 Task: Use the formula "BIN2OCT" in spreadsheet "Project protfolio".
Action: Mouse moved to (908, 140)
Screenshot: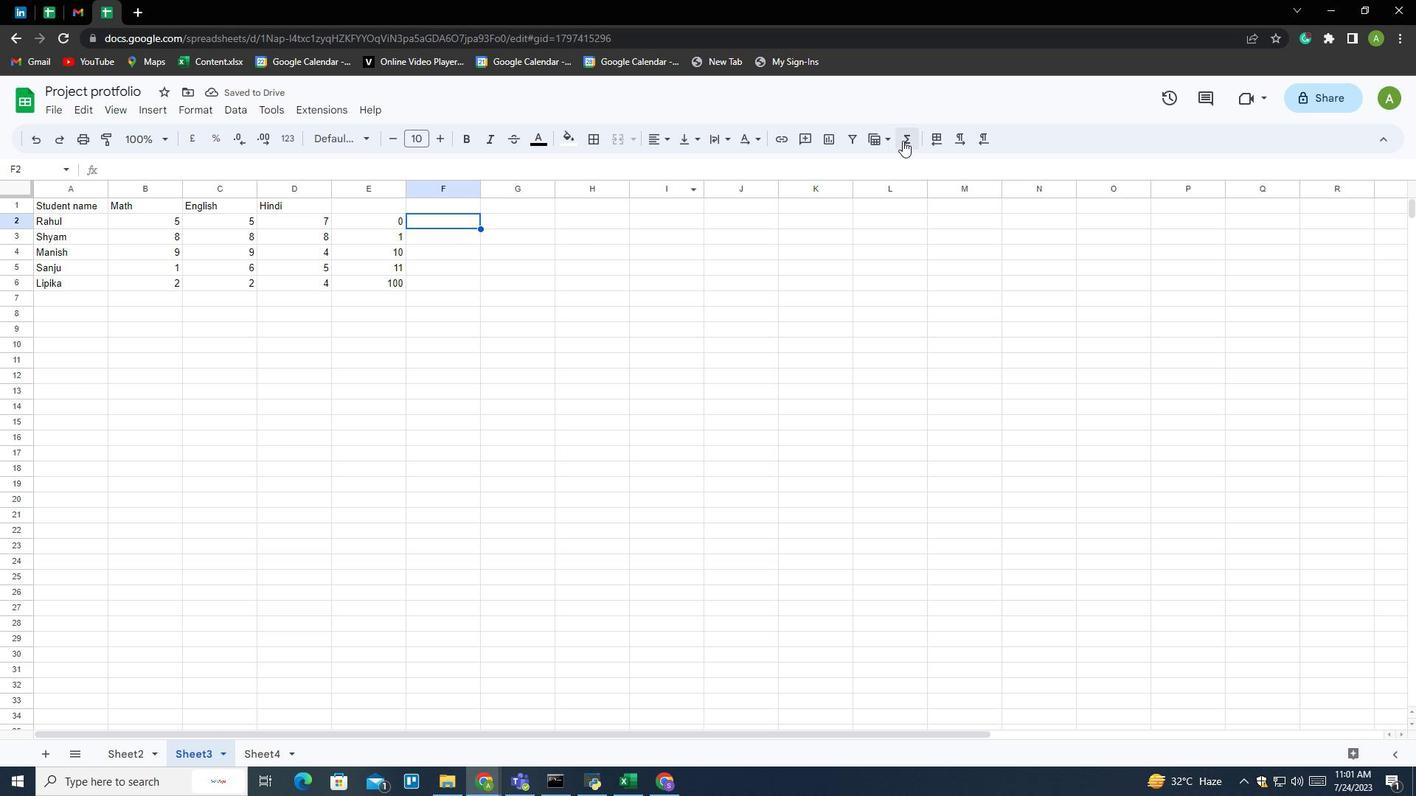 
Action: Mouse pressed left at (908, 140)
Screenshot: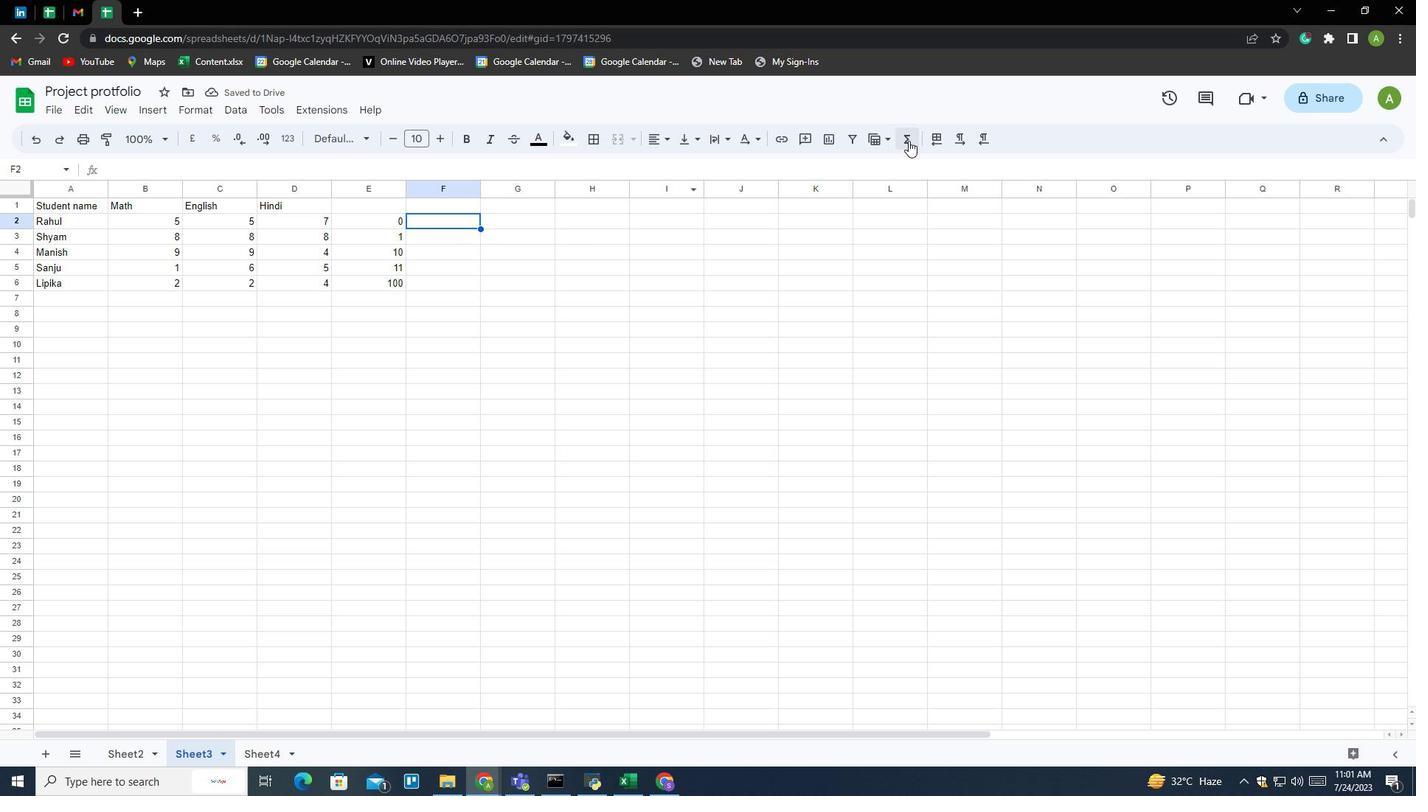 
Action: Mouse moved to (939, 288)
Screenshot: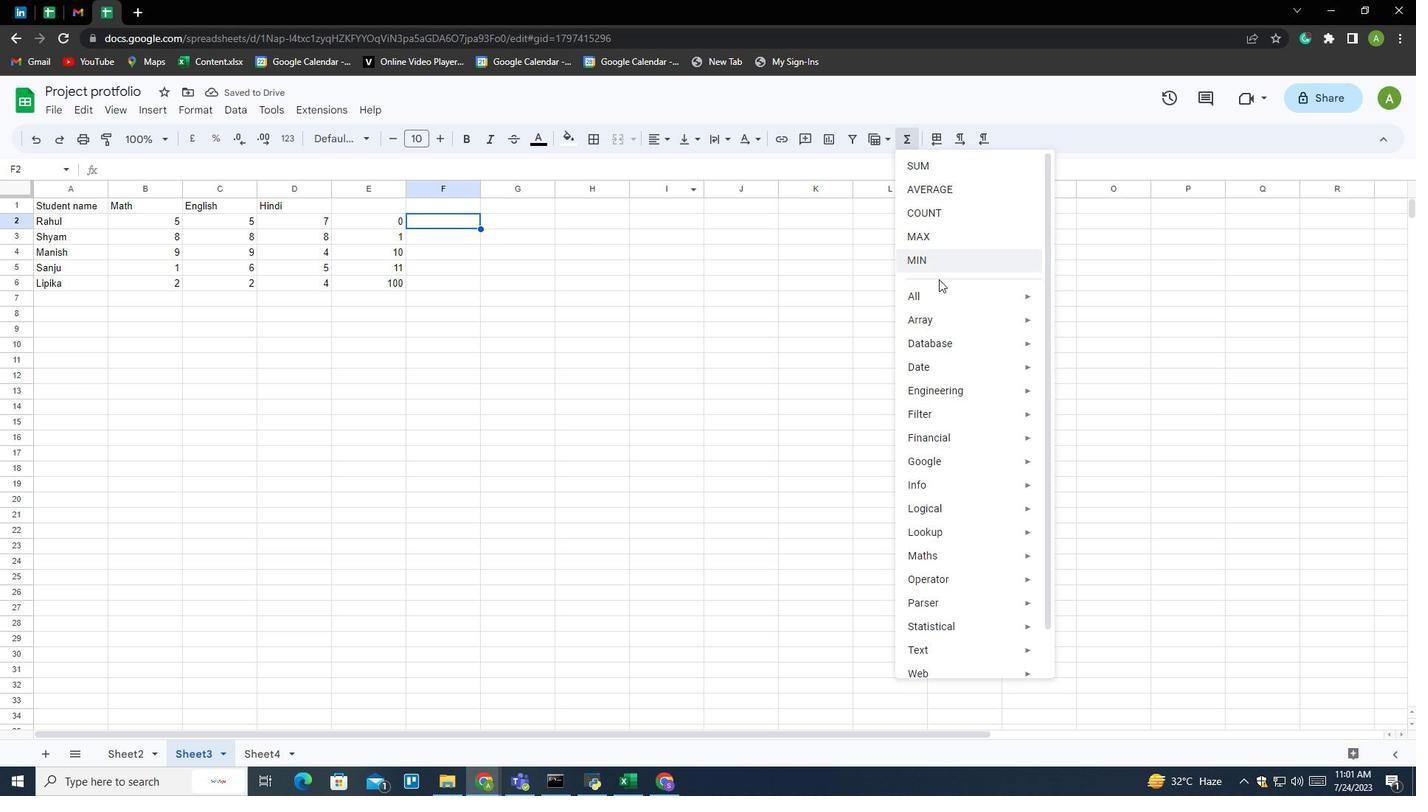 
Action: Mouse pressed left at (939, 288)
Screenshot: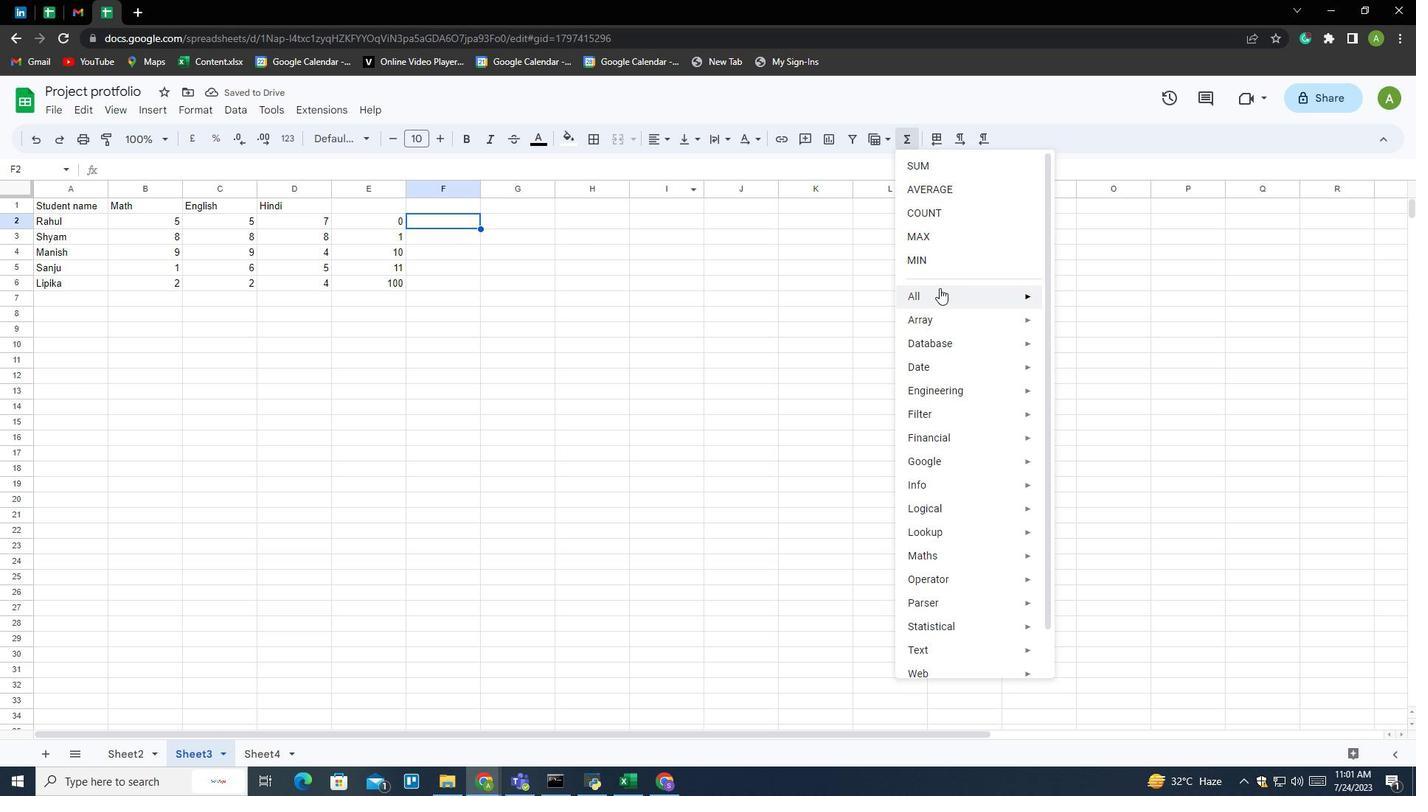
Action: Mouse moved to (1088, 545)
Screenshot: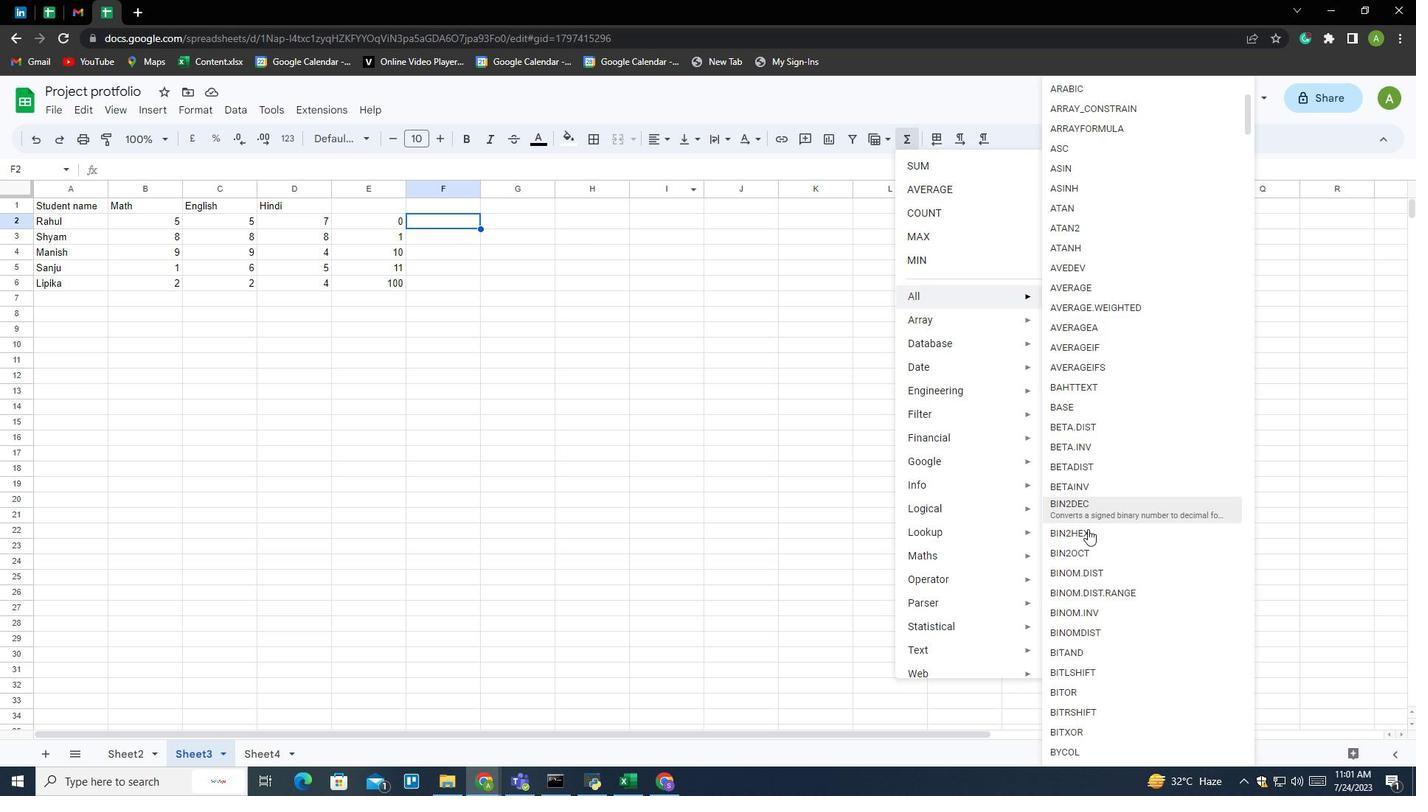 
Action: Mouse pressed left at (1088, 545)
Screenshot: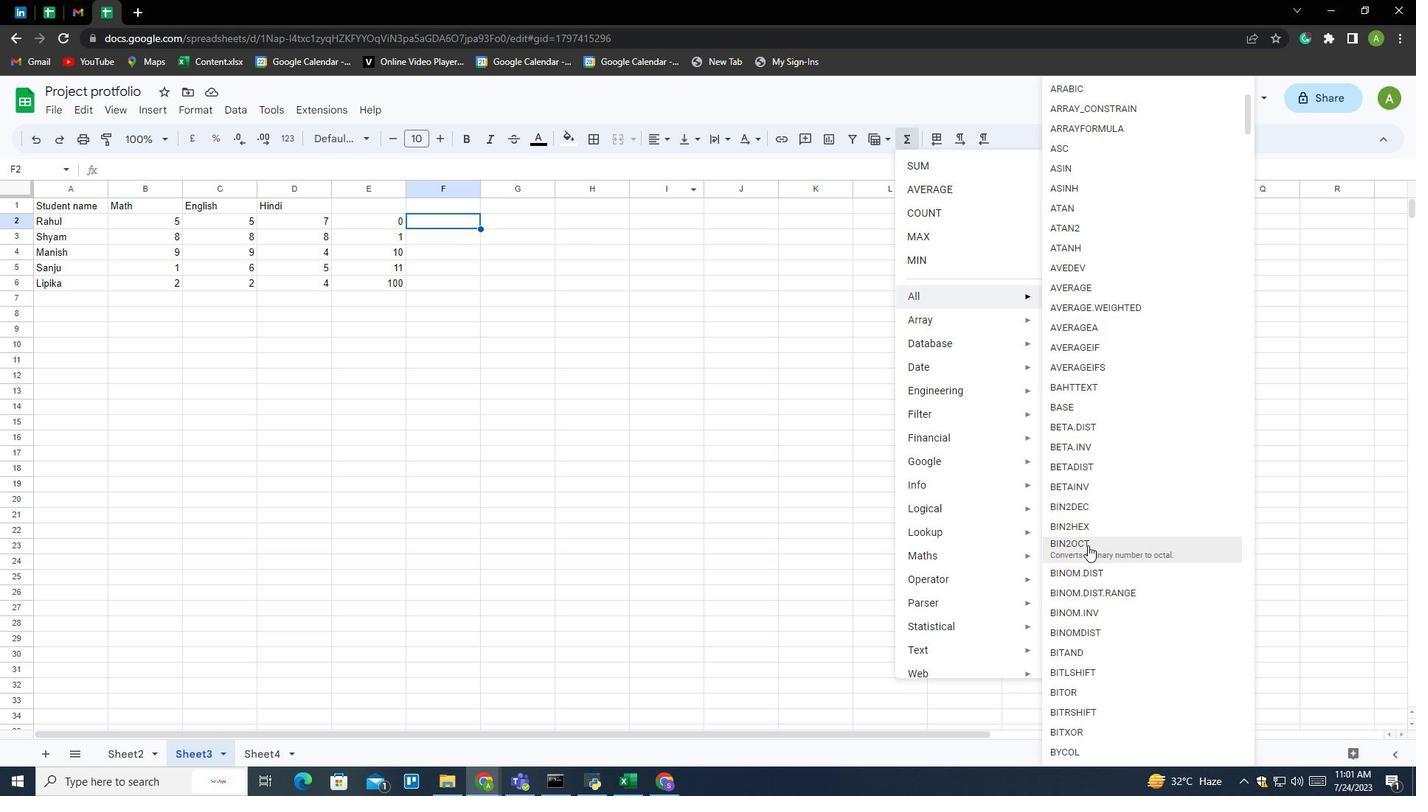 
Action: Mouse moved to (369, 224)
Screenshot: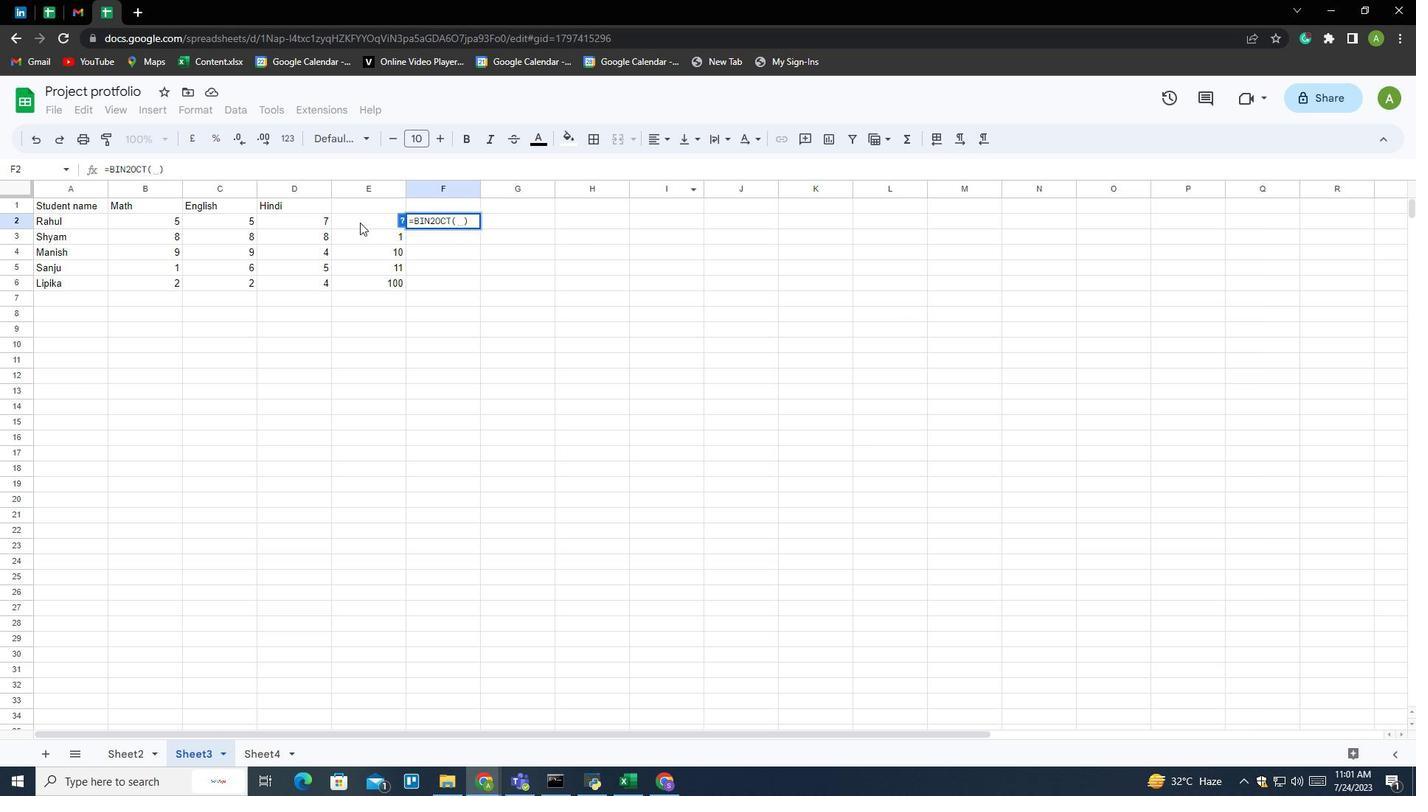 
Action: Mouse pressed left at (369, 224)
Screenshot: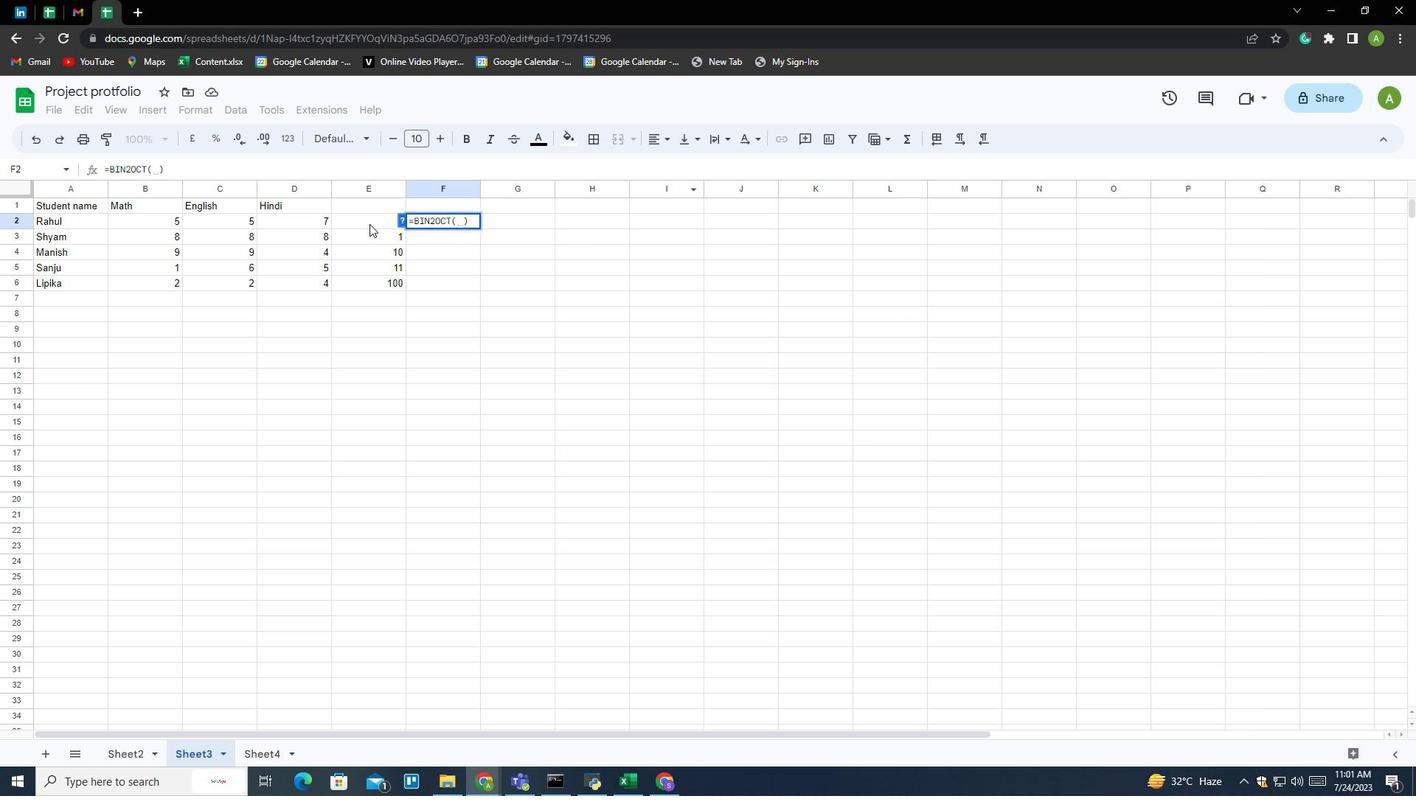 
Action: Key pressed <Key.enter>
Screenshot: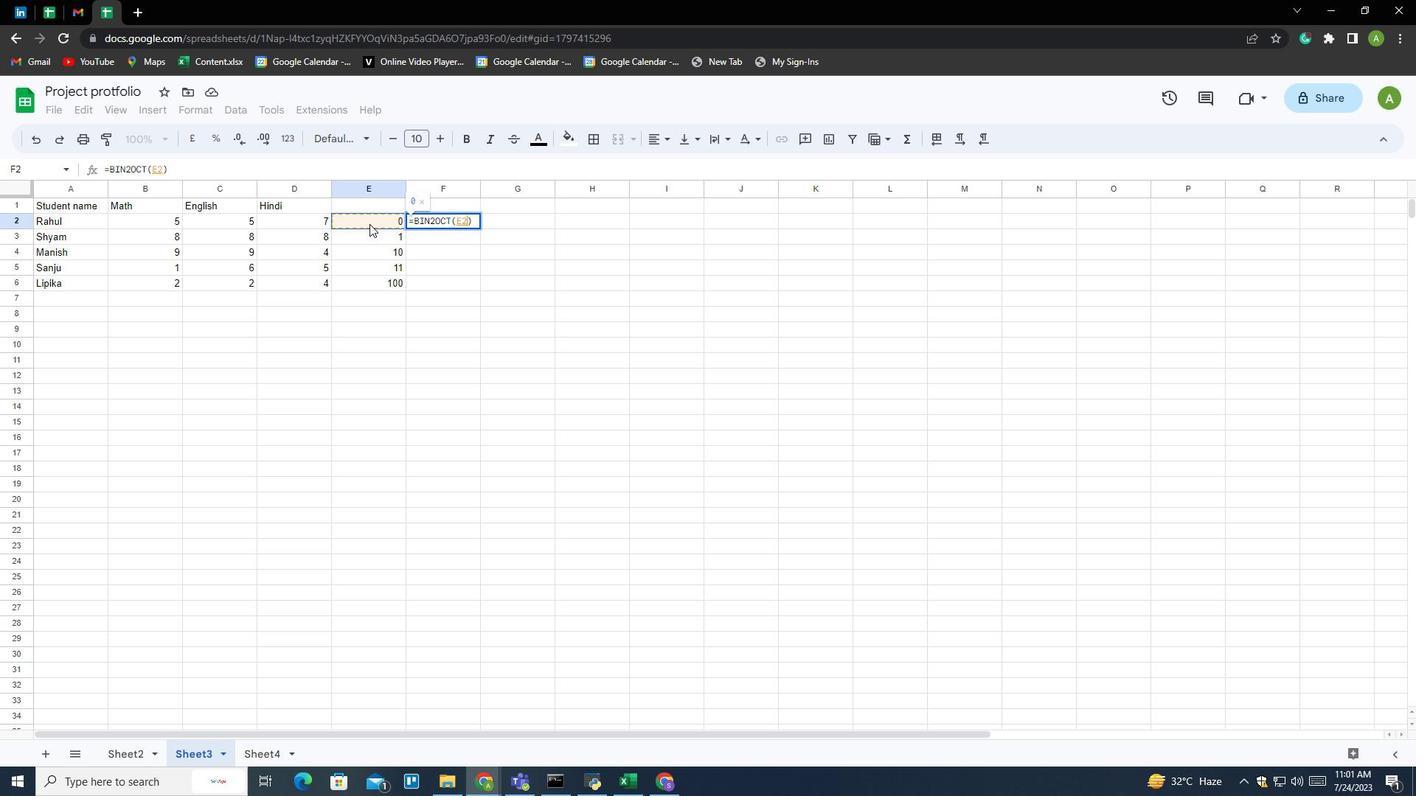 
Action: Mouse moved to (500, 332)
Screenshot: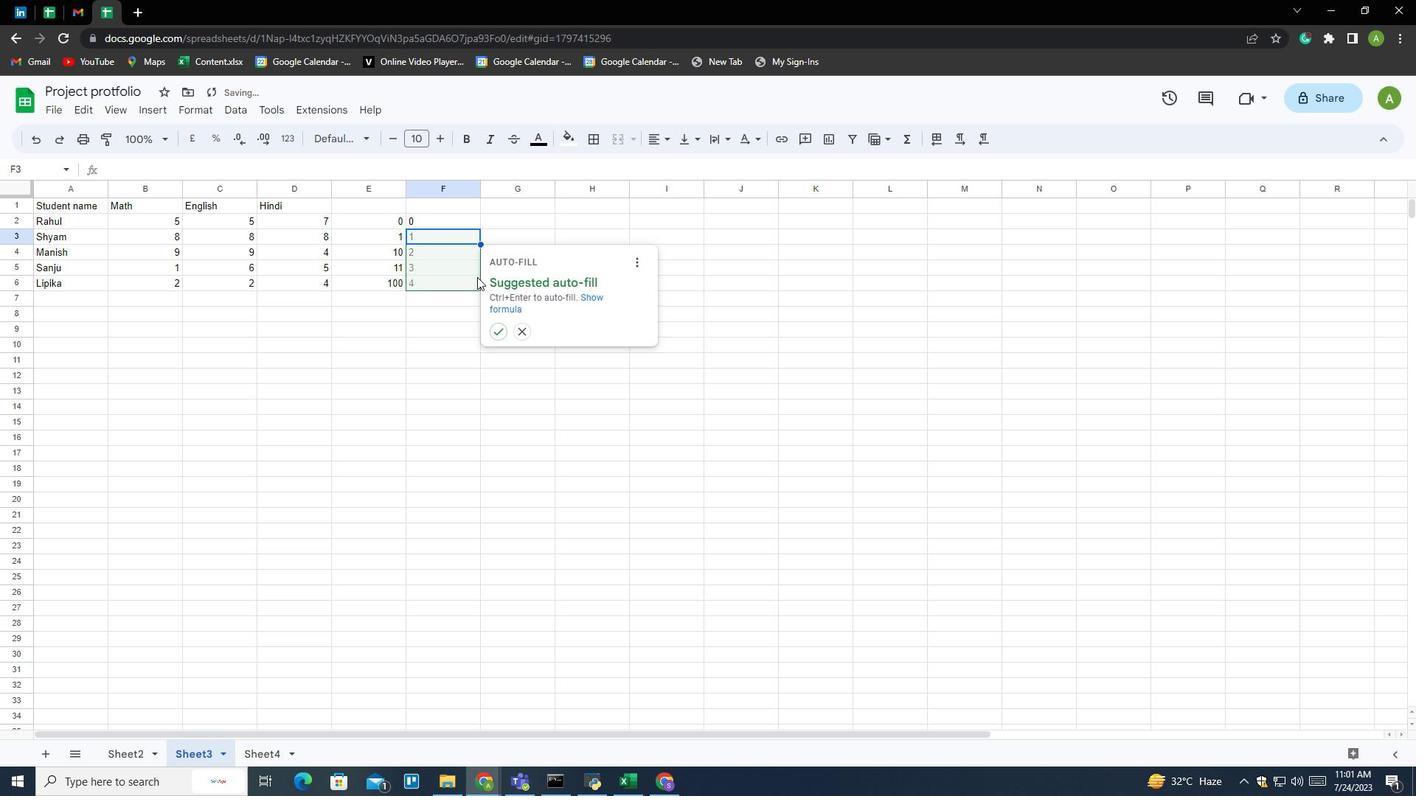 
Action: Mouse pressed left at (500, 332)
Screenshot: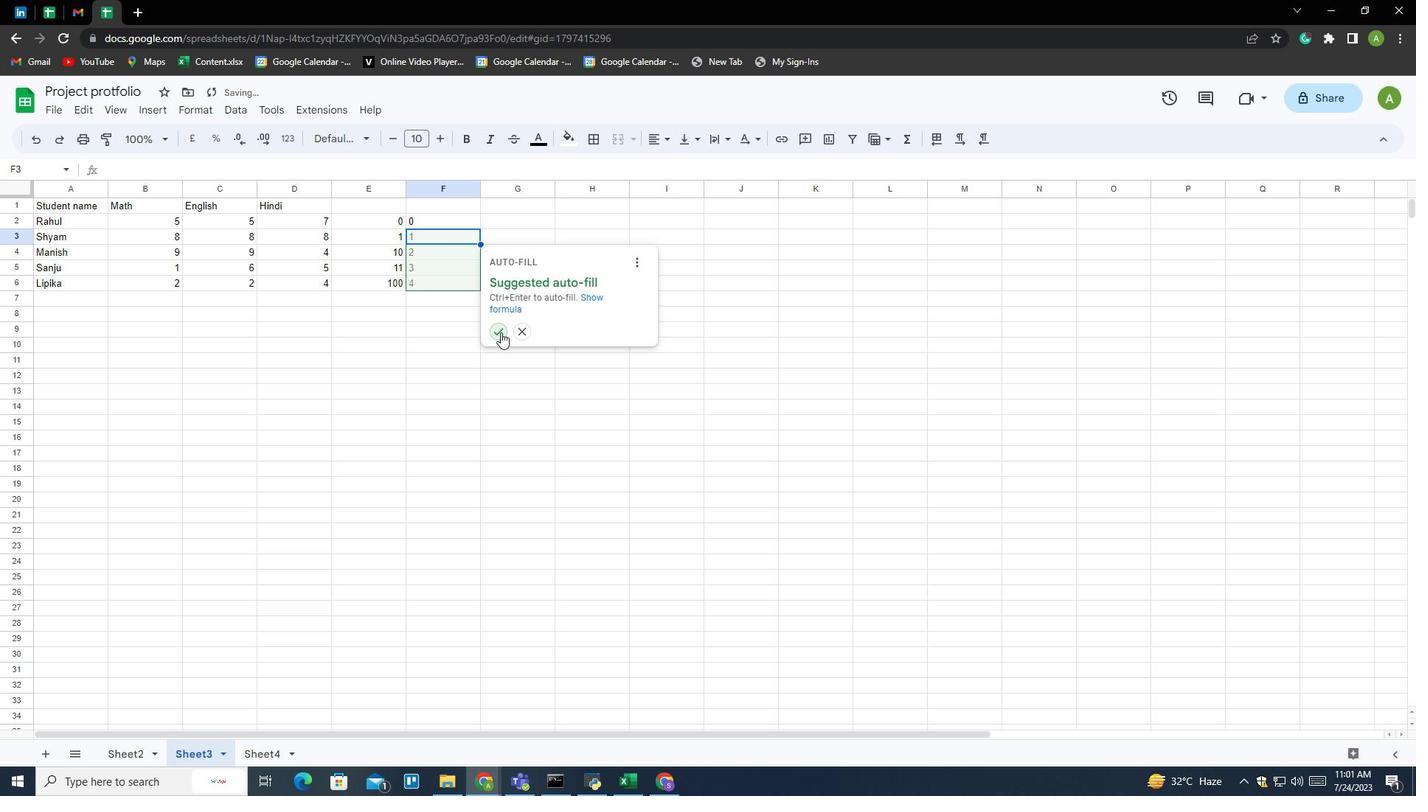 
Action: Mouse moved to (474, 314)
Screenshot: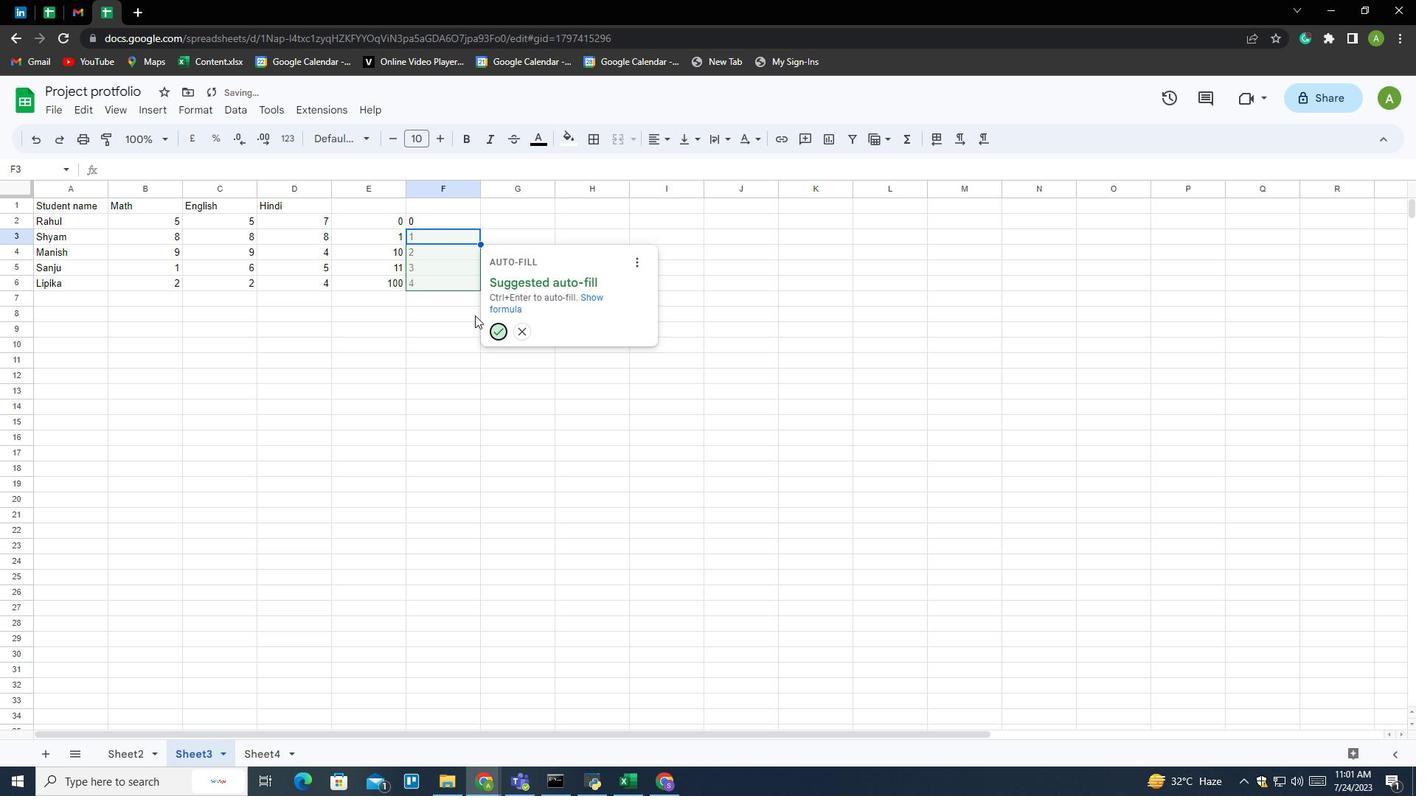 
